 Task: Select the employment type as part-time.
Action: Mouse moved to (871, 112)
Screenshot: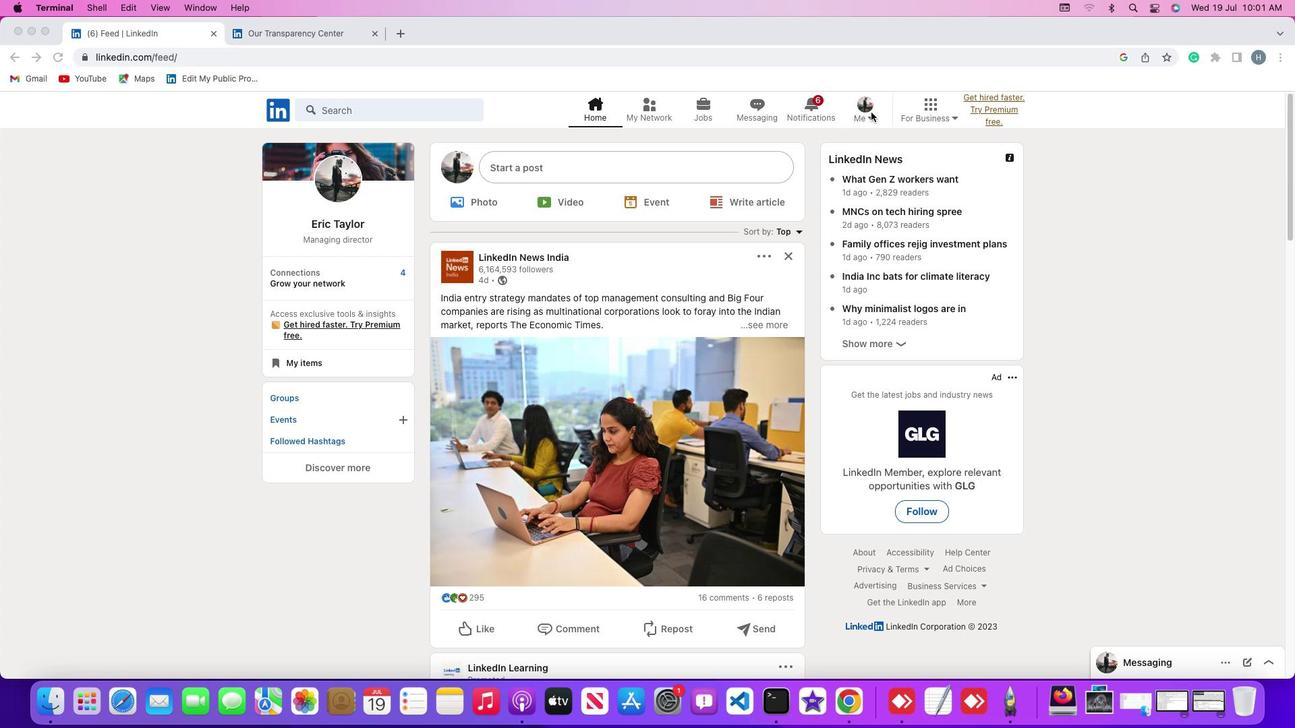 
Action: Mouse pressed left at (871, 112)
Screenshot: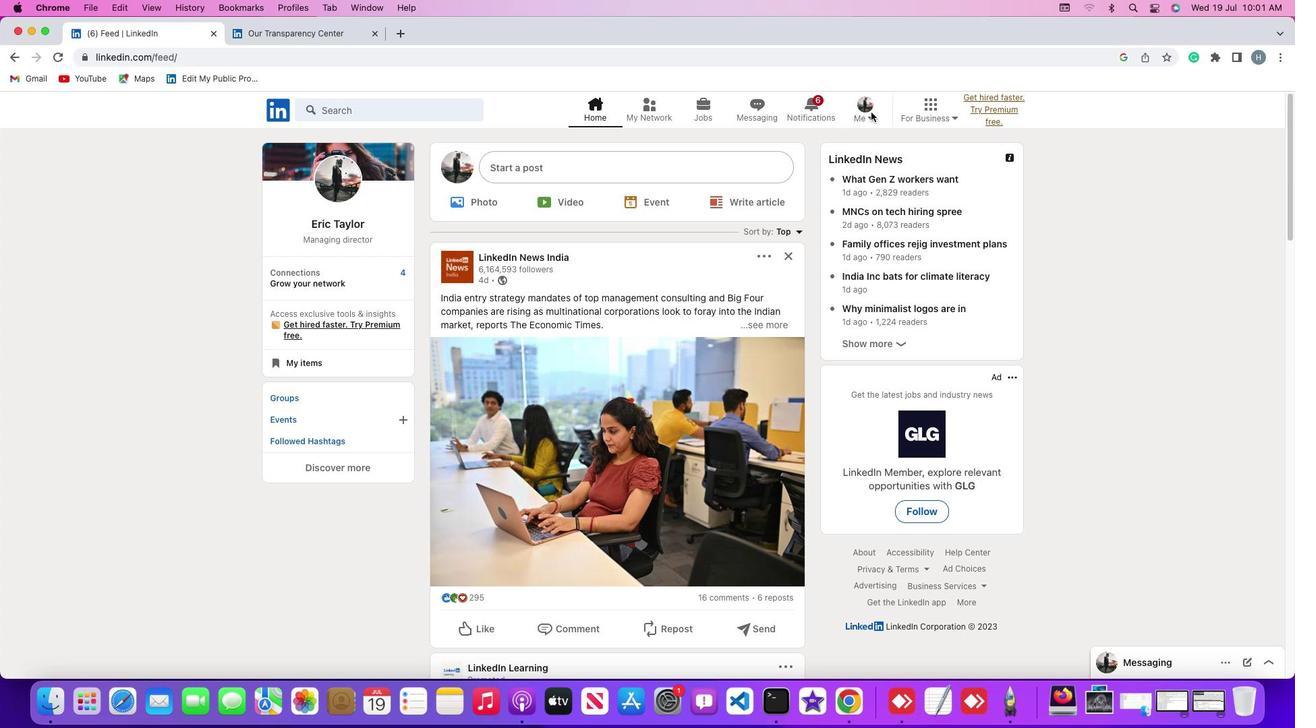 
Action: Mouse moved to (869, 115)
Screenshot: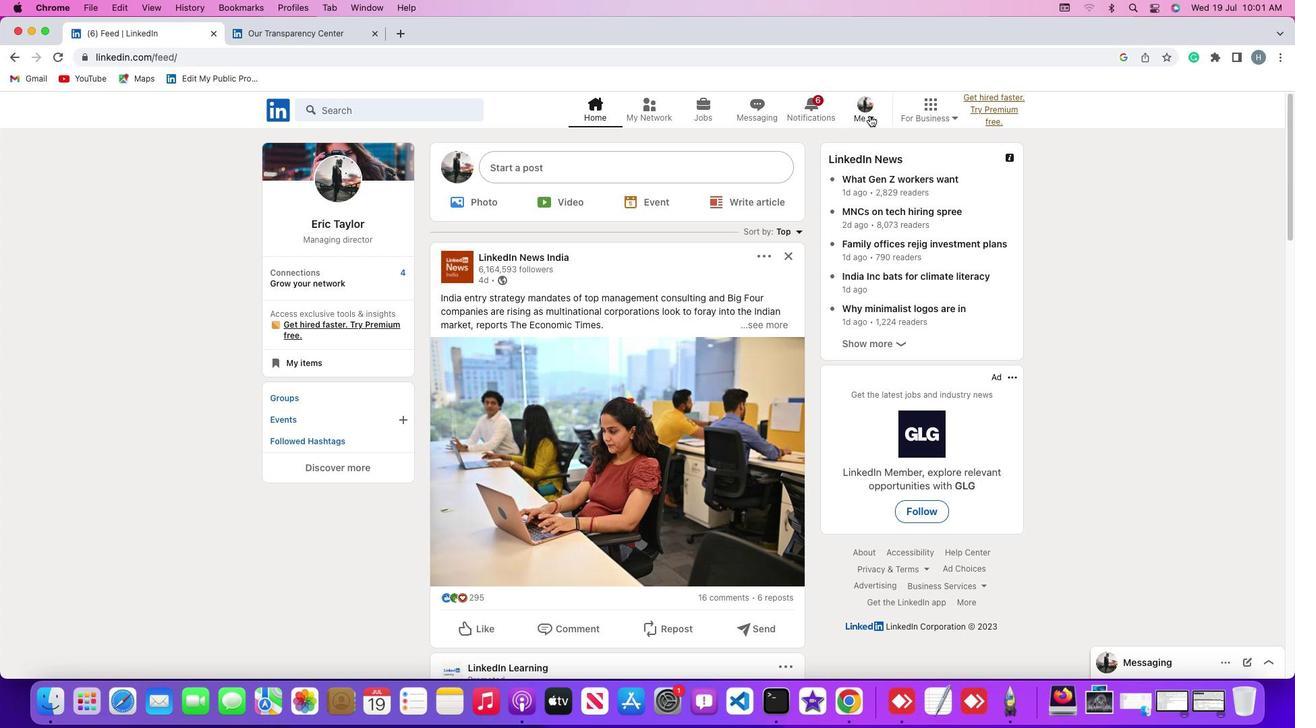 
Action: Mouse pressed left at (869, 115)
Screenshot: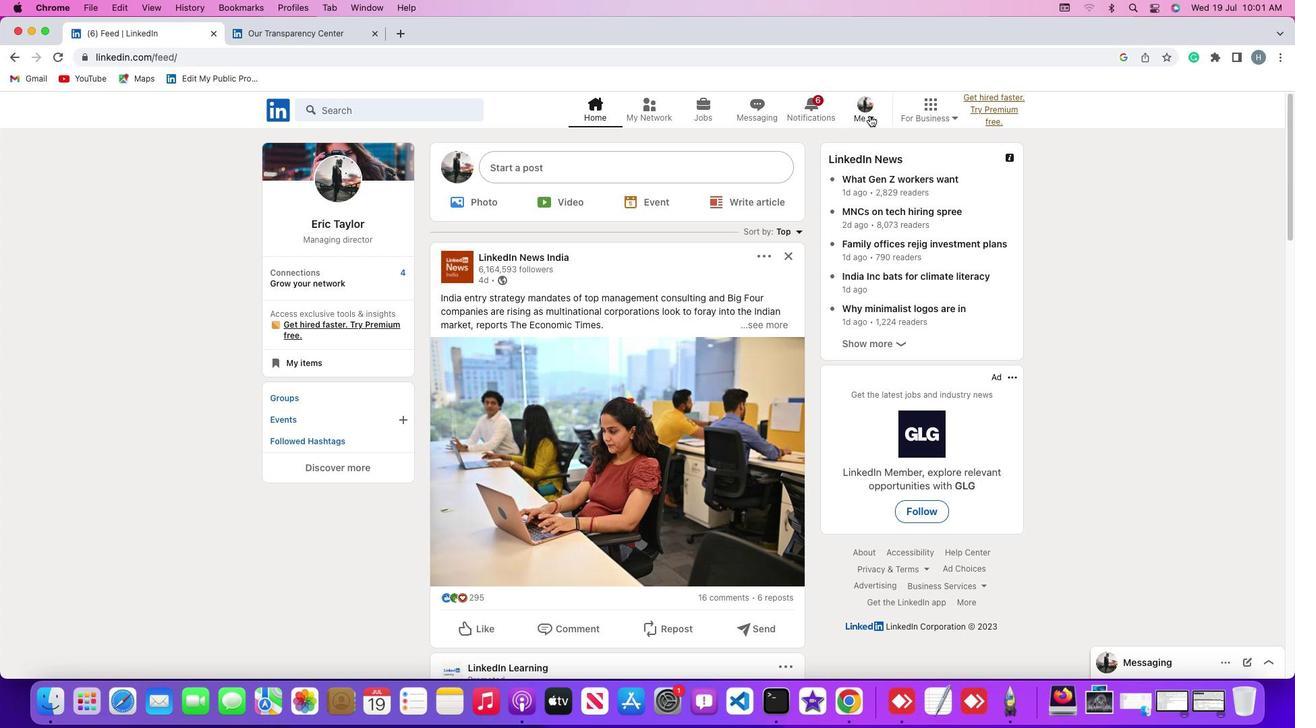 
Action: Mouse moved to (849, 186)
Screenshot: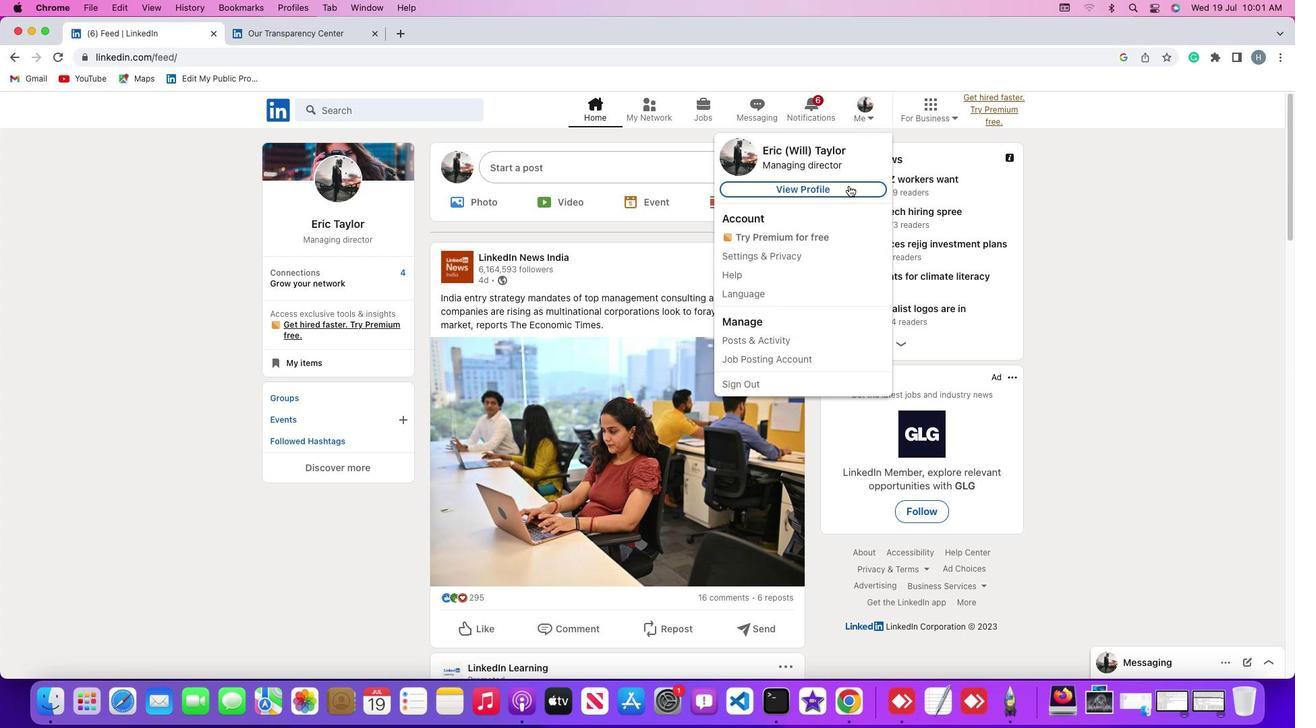 
Action: Mouse pressed left at (849, 186)
Screenshot: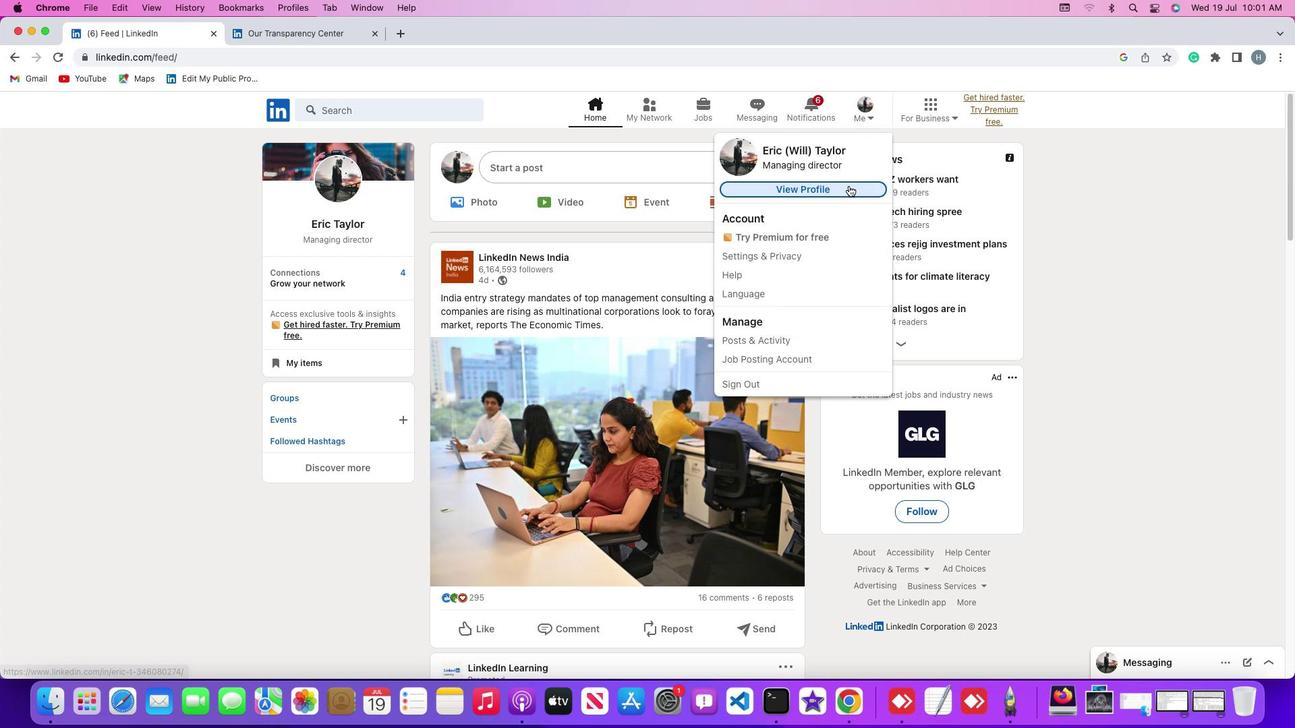 
Action: Mouse moved to (318, 406)
Screenshot: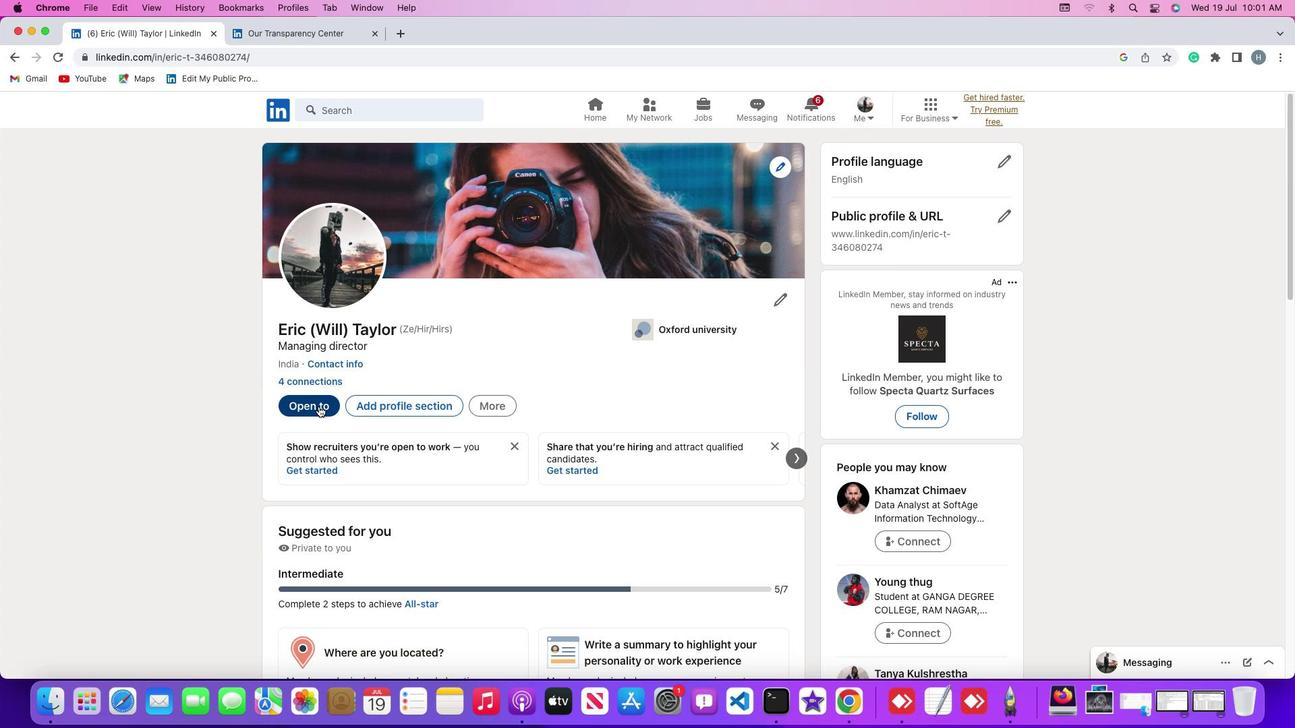 
Action: Mouse pressed left at (318, 406)
Screenshot: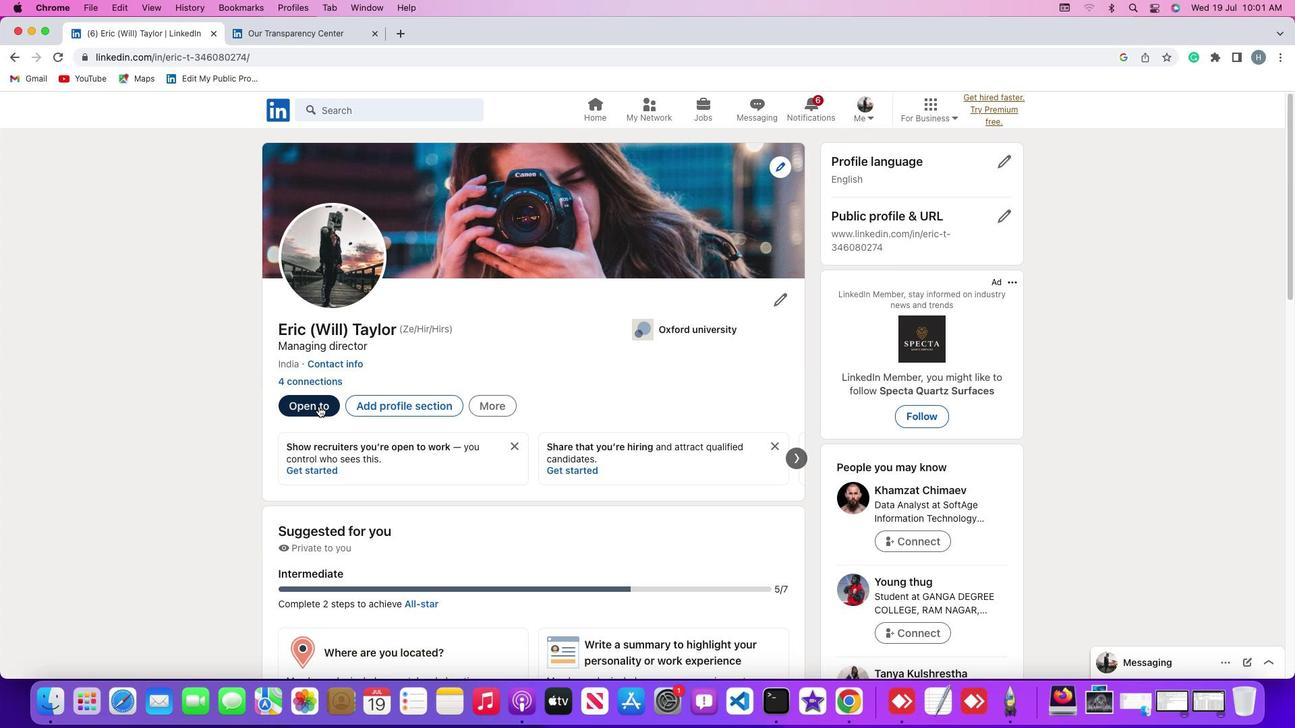 
Action: Mouse moved to (337, 447)
Screenshot: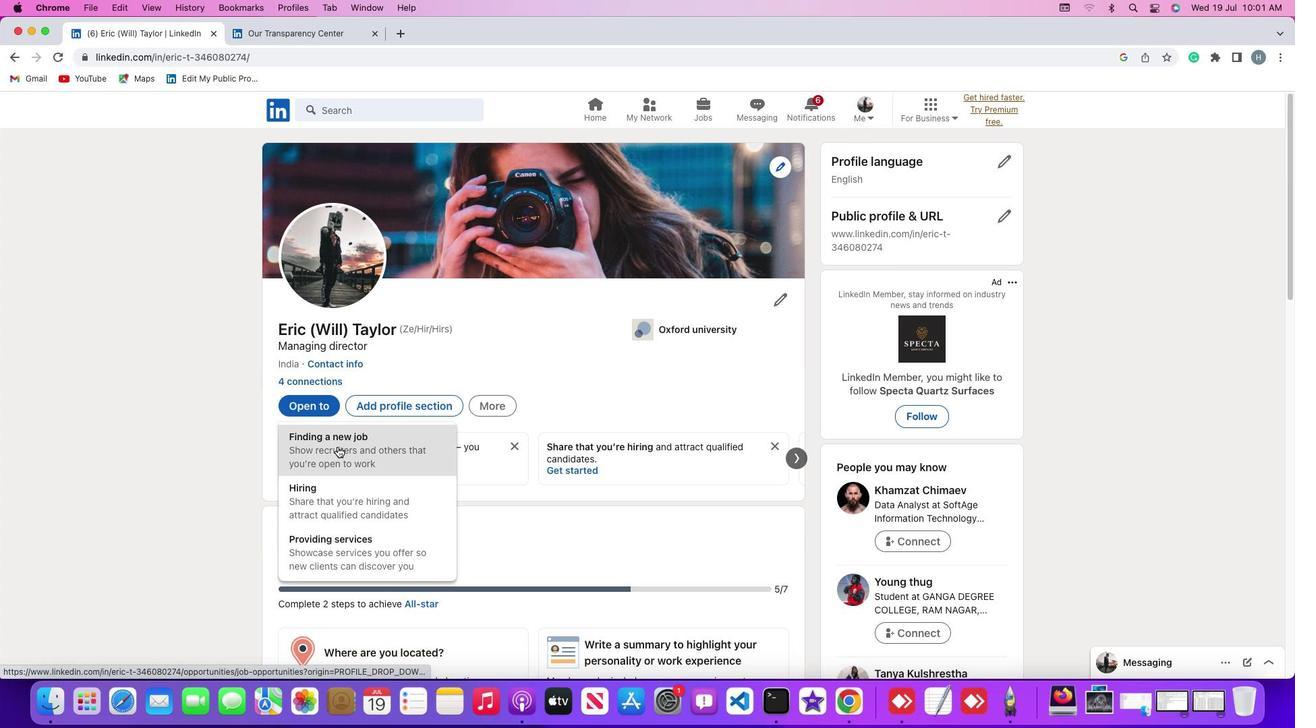 
Action: Mouse pressed left at (337, 447)
Screenshot: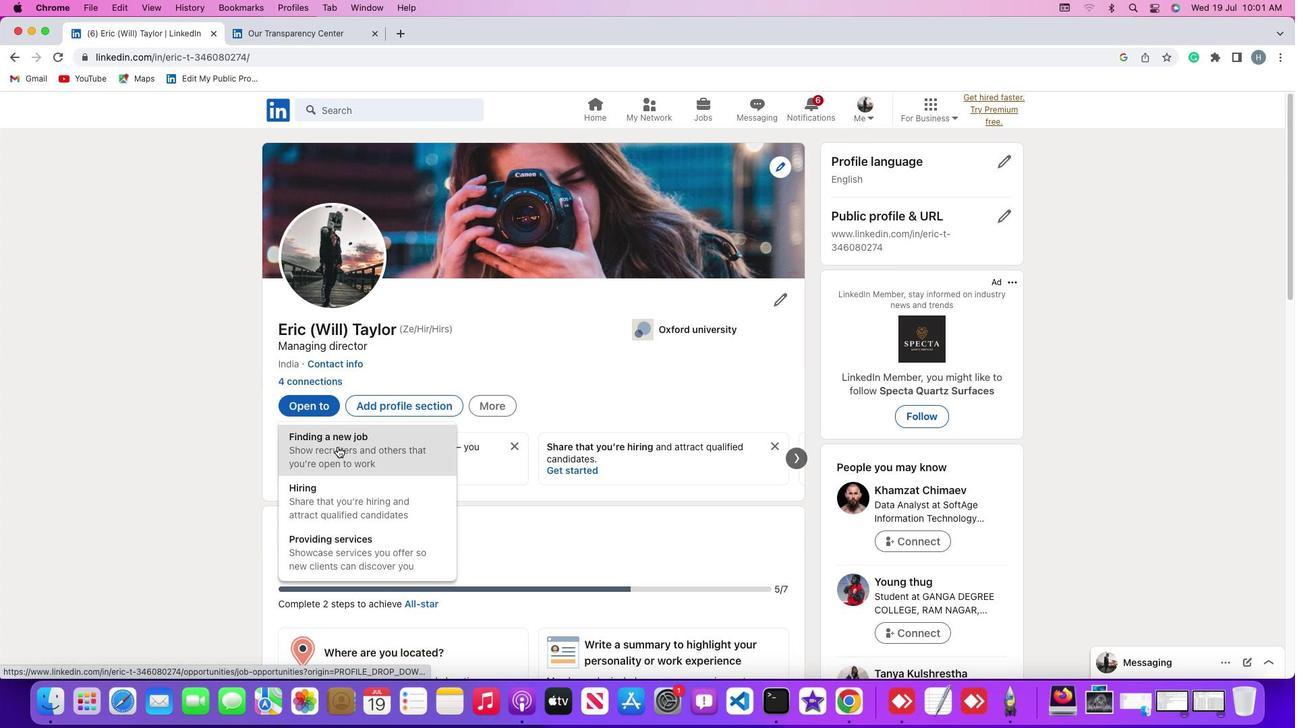 
Action: Mouse moved to (604, 422)
Screenshot: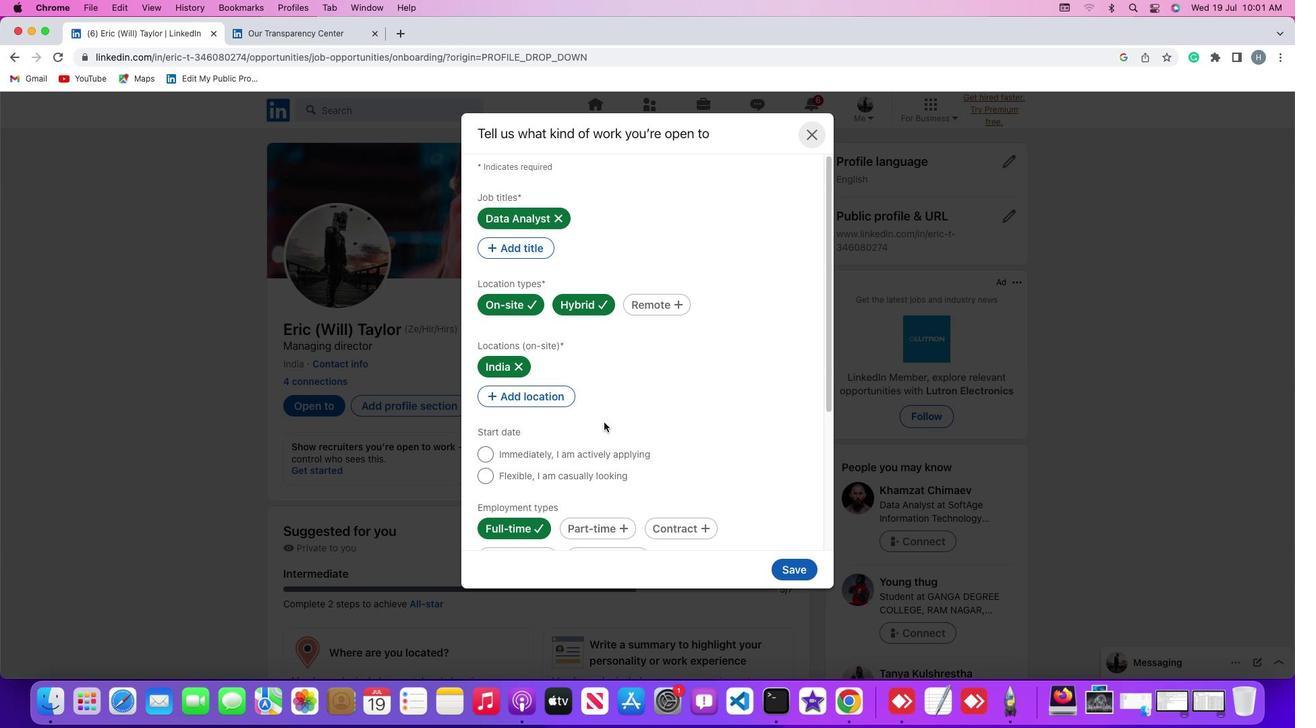 
Action: Mouse scrolled (604, 422) with delta (0, 0)
Screenshot: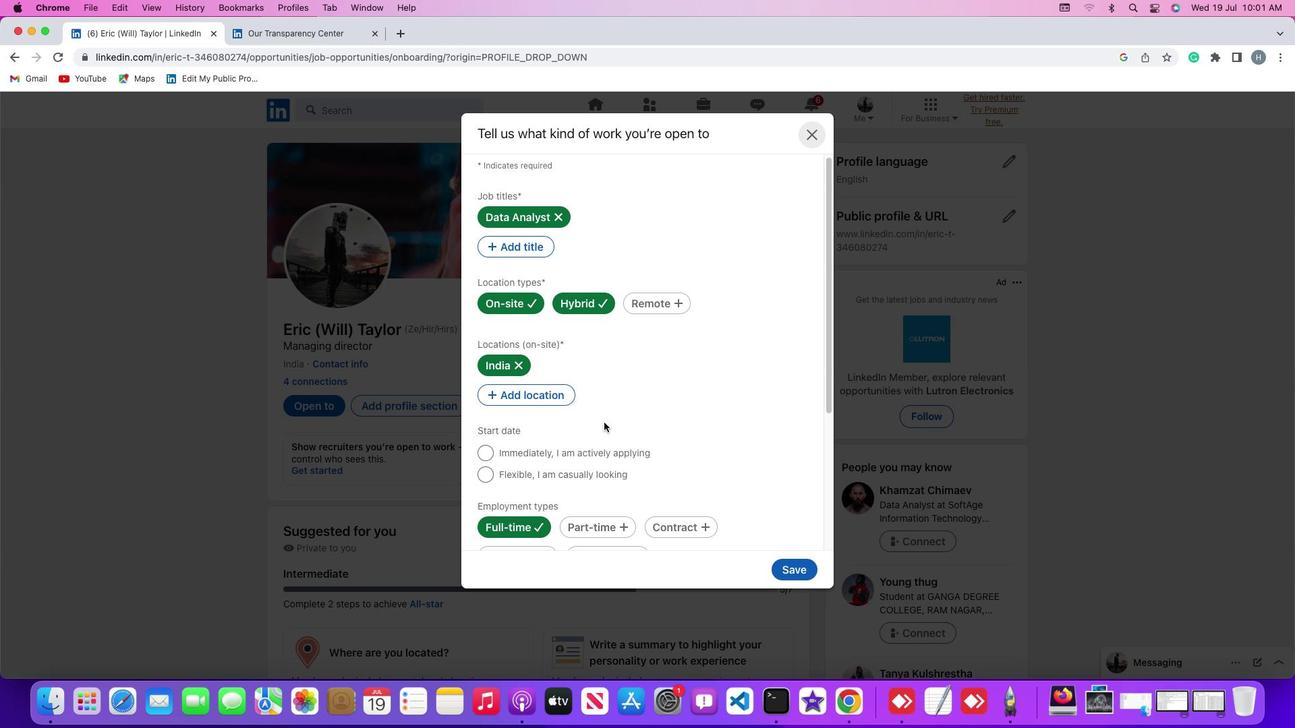 
Action: Mouse scrolled (604, 422) with delta (0, 0)
Screenshot: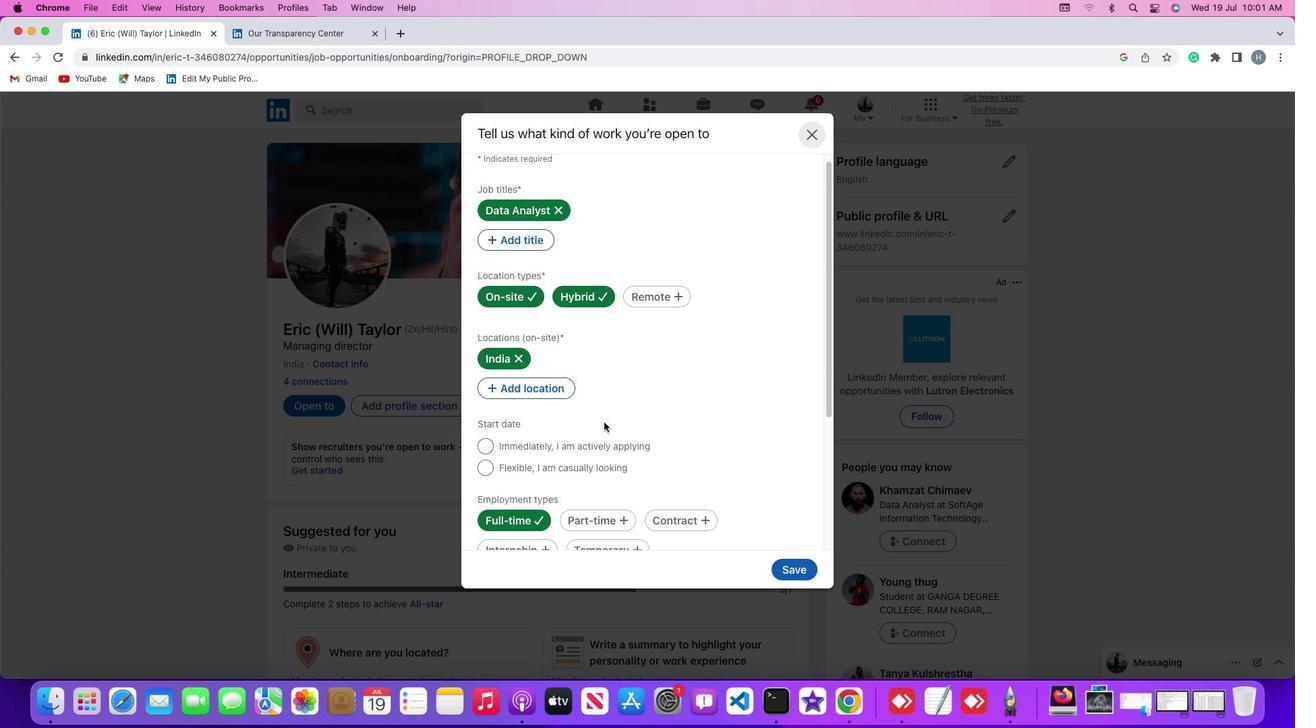 
Action: Mouse scrolled (604, 422) with delta (0, -1)
Screenshot: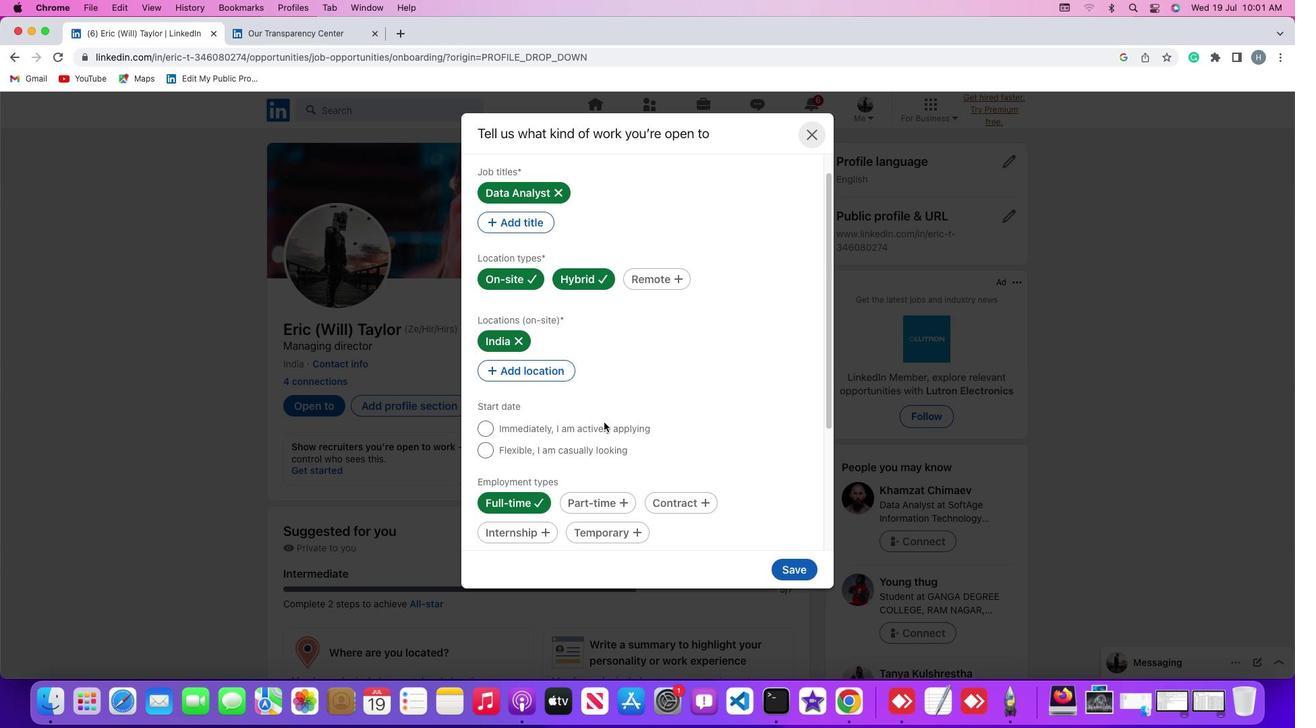 
Action: Mouse scrolled (604, 422) with delta (0, -2)
Screenshot: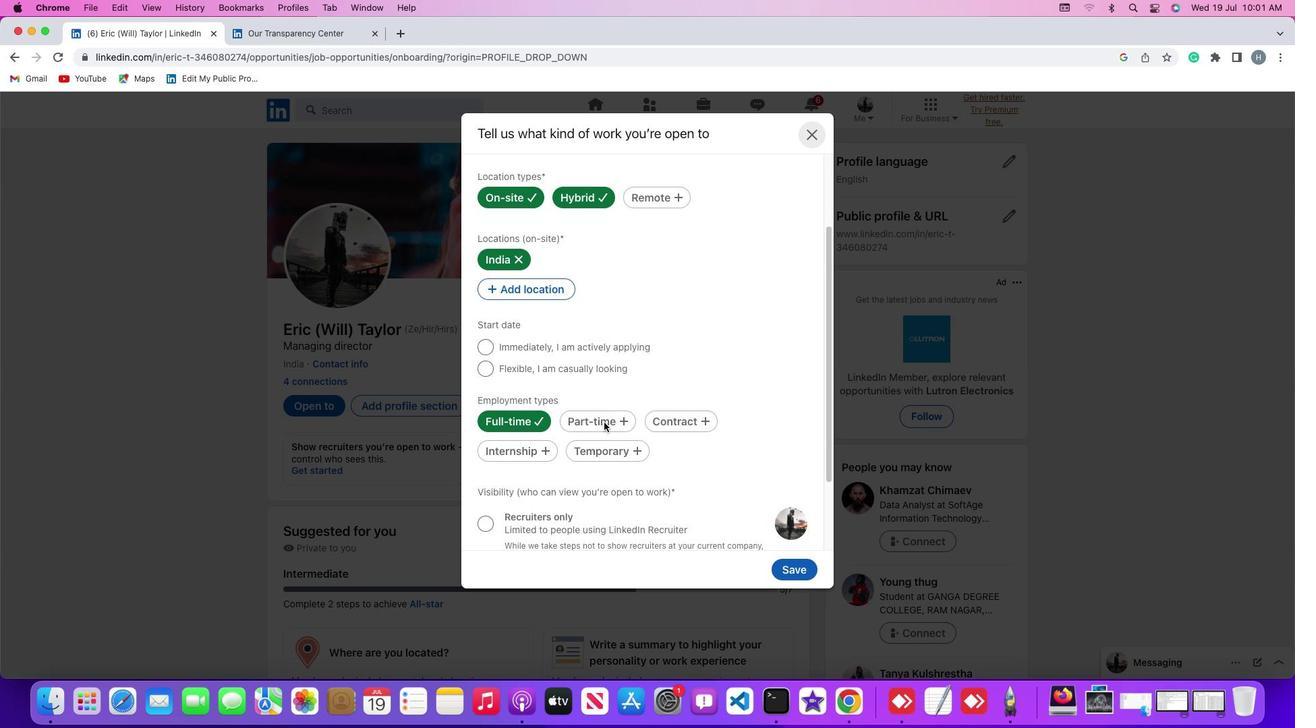 
Action: Mouse moved to (627, 334)
Screenshot: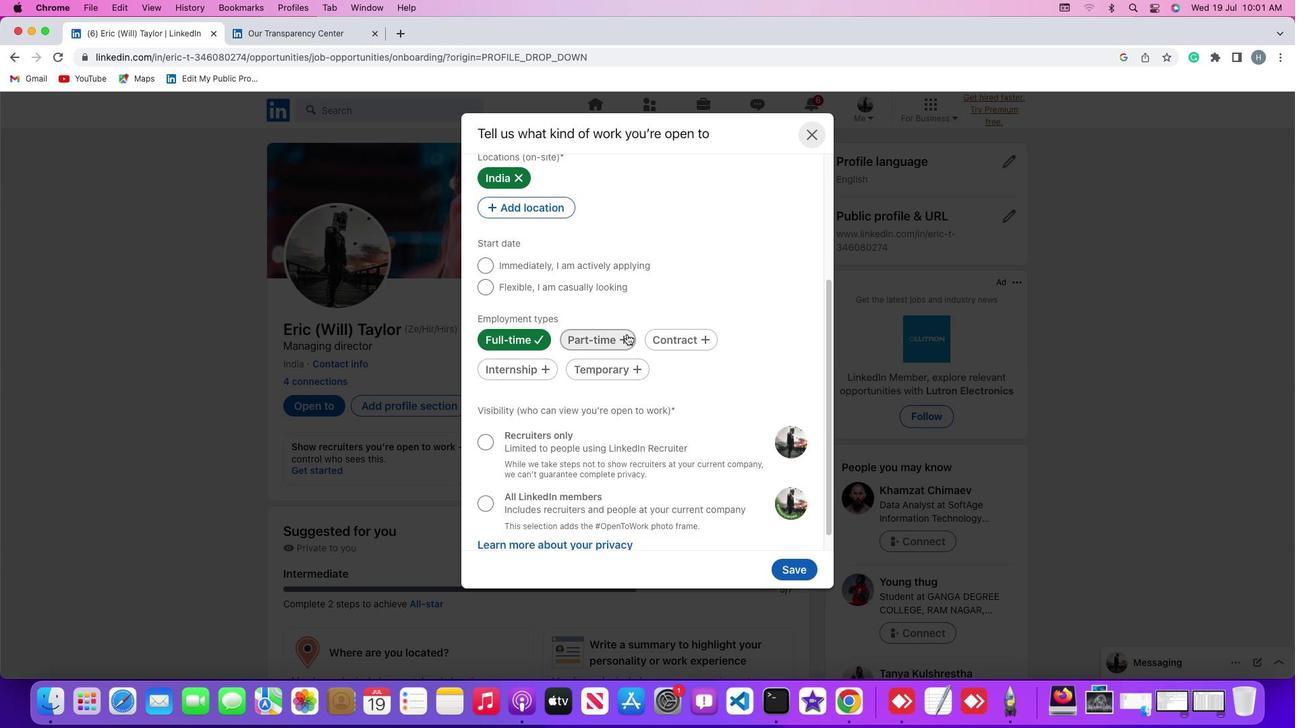 
Action: Mouse pressed left at (627, 334)
Screenshot: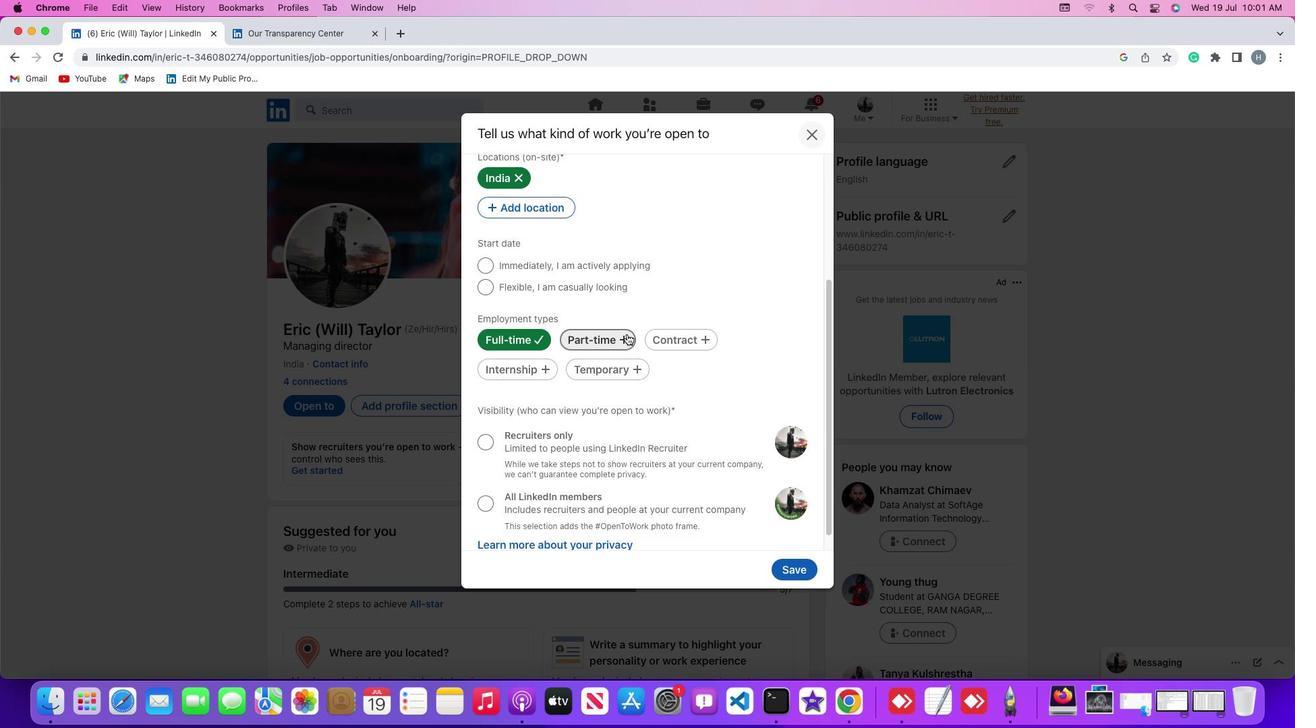 
Action: Mouse moved to (704, 356)
Screenshot: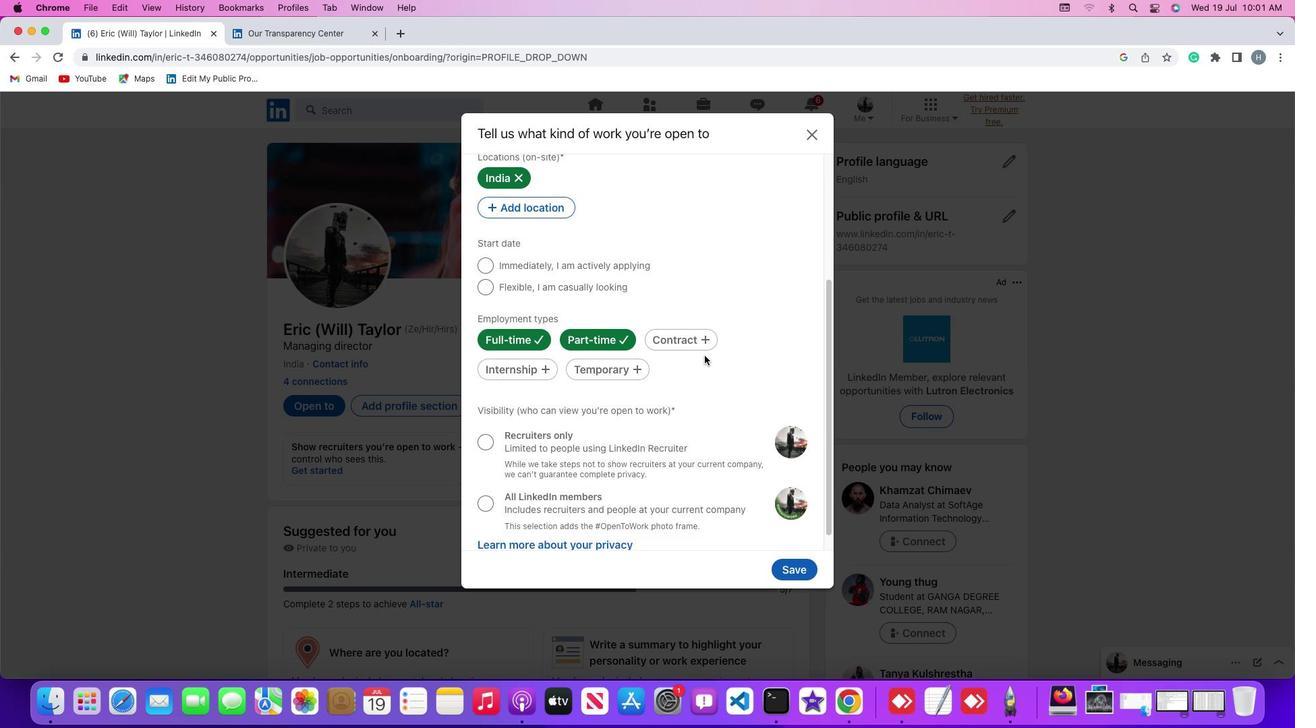 
